 Task: Enable the option Use followed companies data.
Action: Mouse moved to (786, 108)
Screenshot: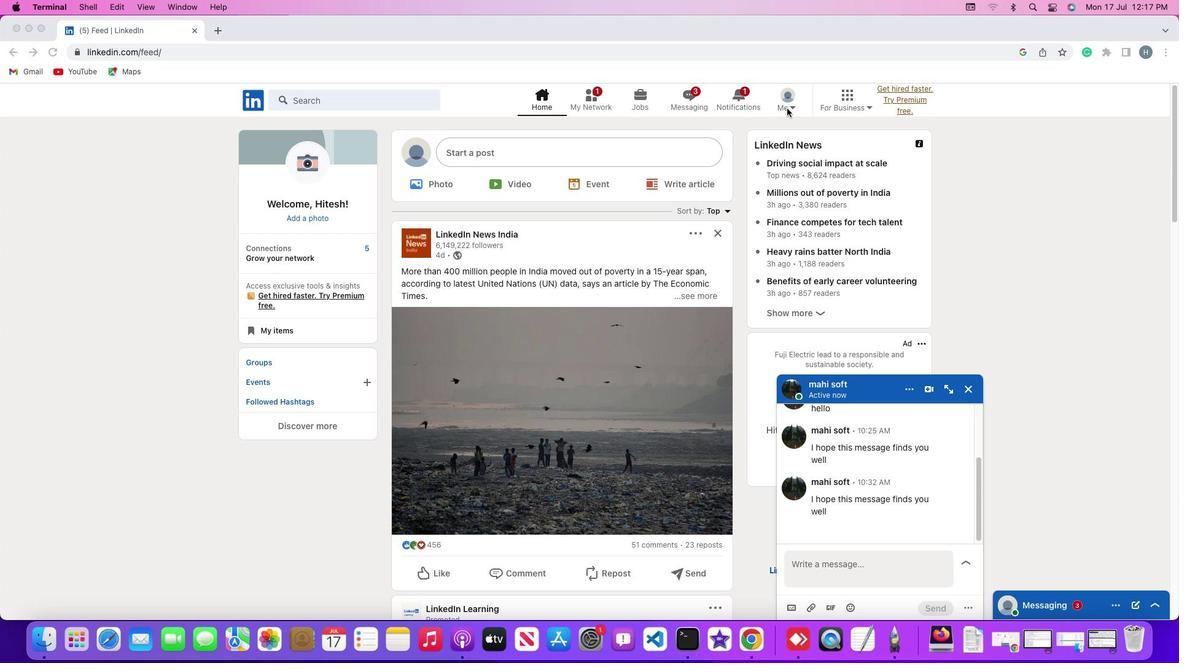 
Action: Mouse pressed left at (786, 108)
Screenshot: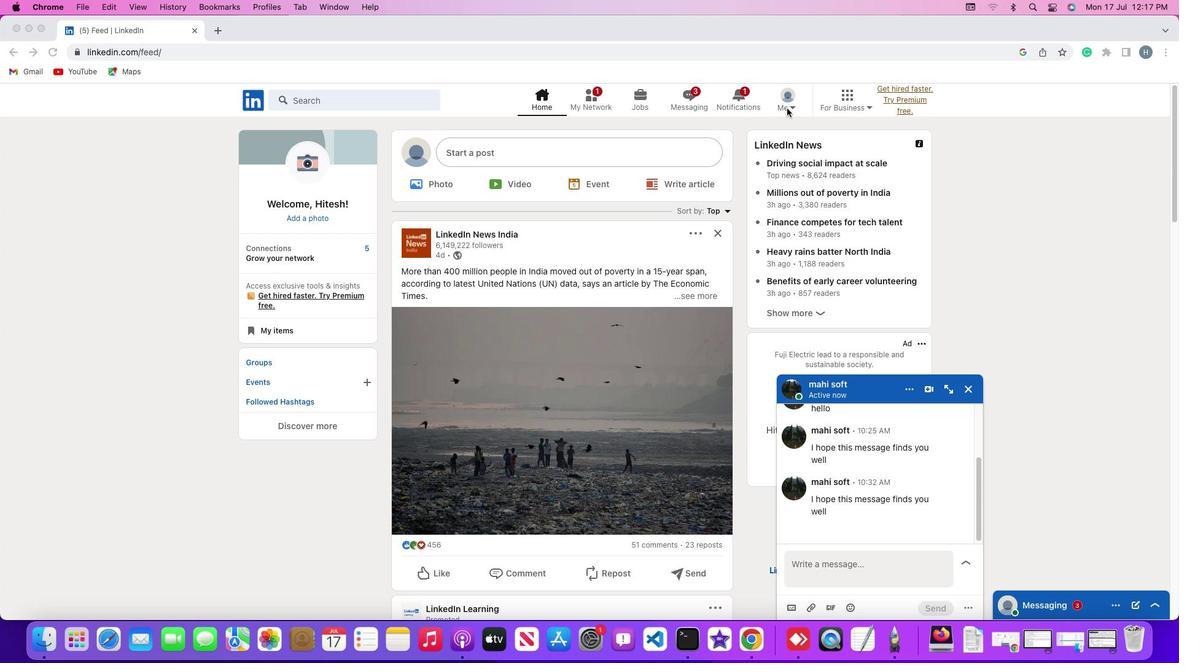 
Action: Mouse moved to (790, 108)
Screenshot: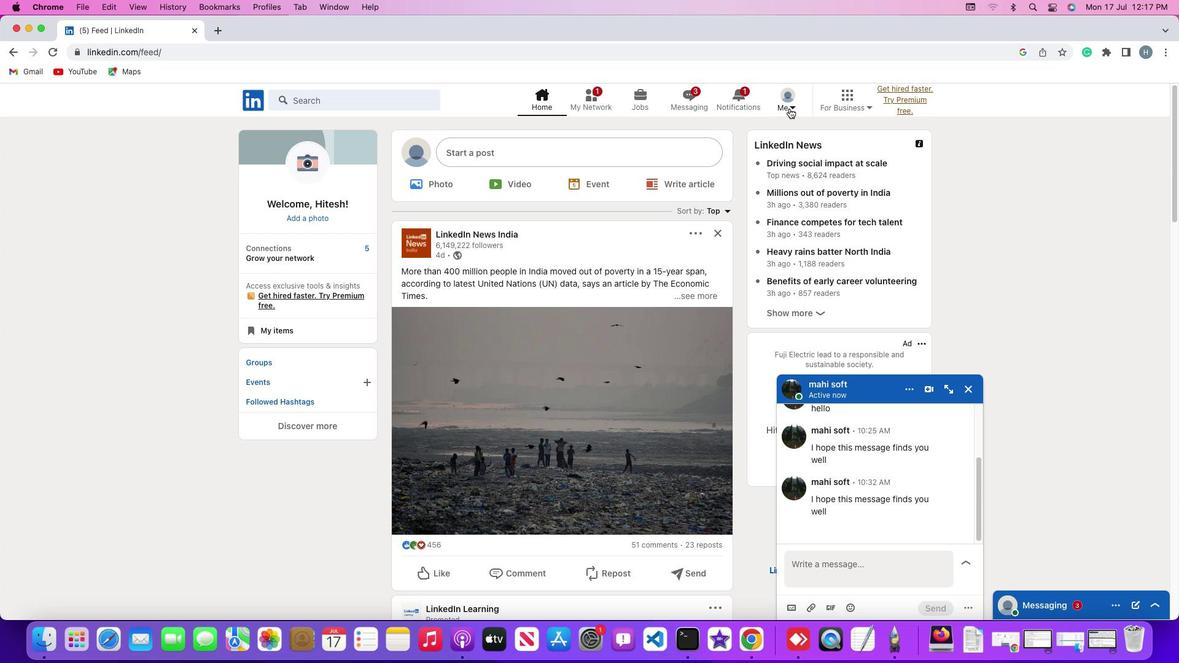 
Action: Mouse pressed left at (790, 108)
Screenshot: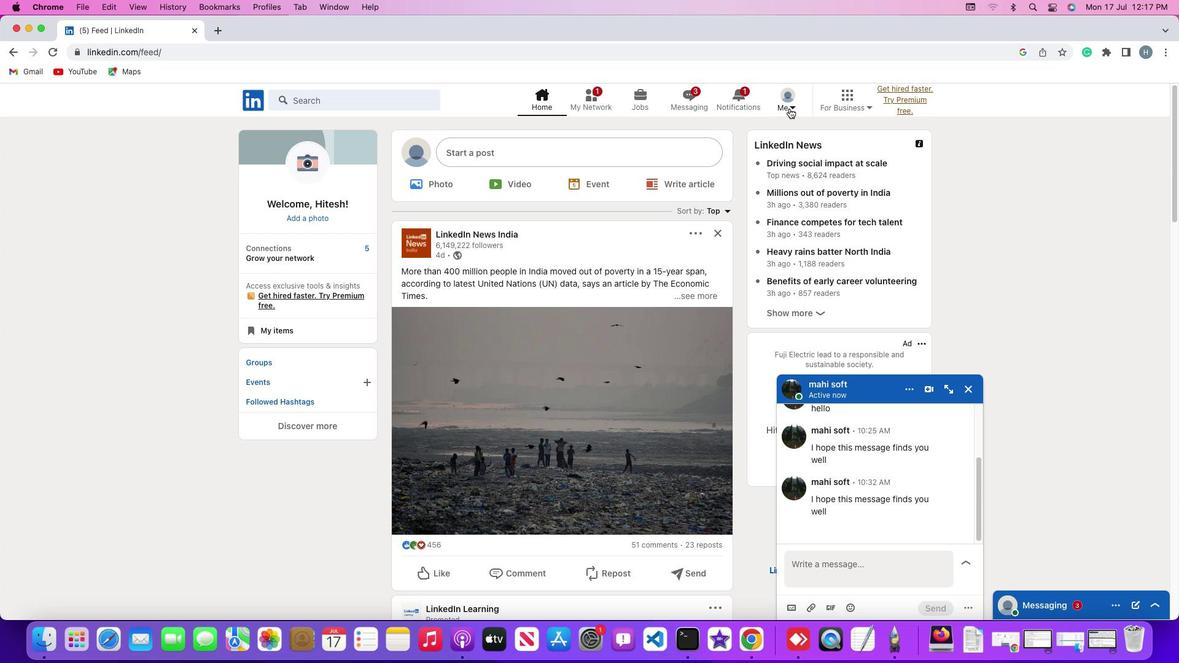 
Action: Mouse moved to (715, 234)
Screenshot: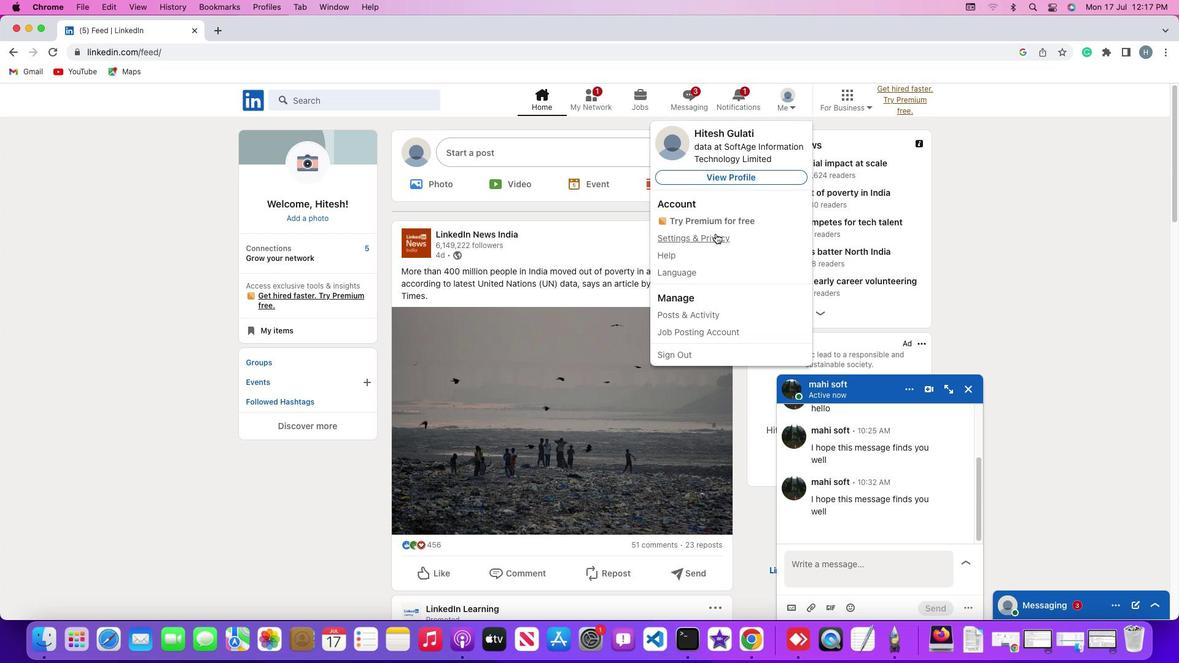
Action: Mouse pressed left at (715, 234)
Screenshot: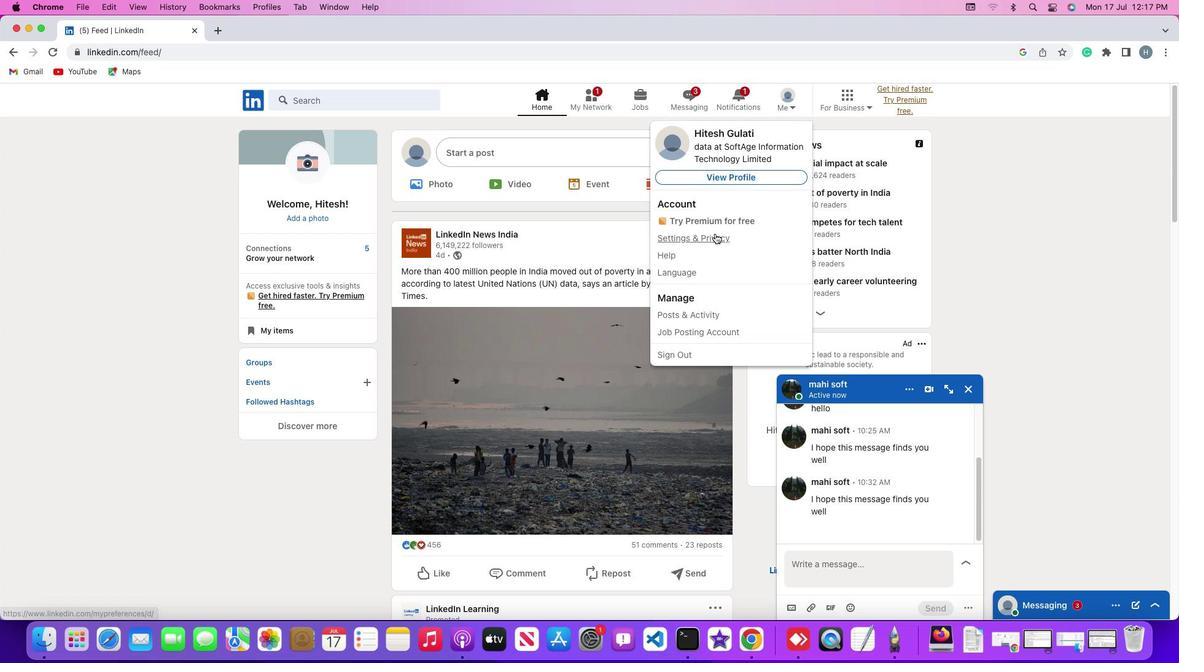 
Action: Mouse moved to (105, 370)
Screenshot: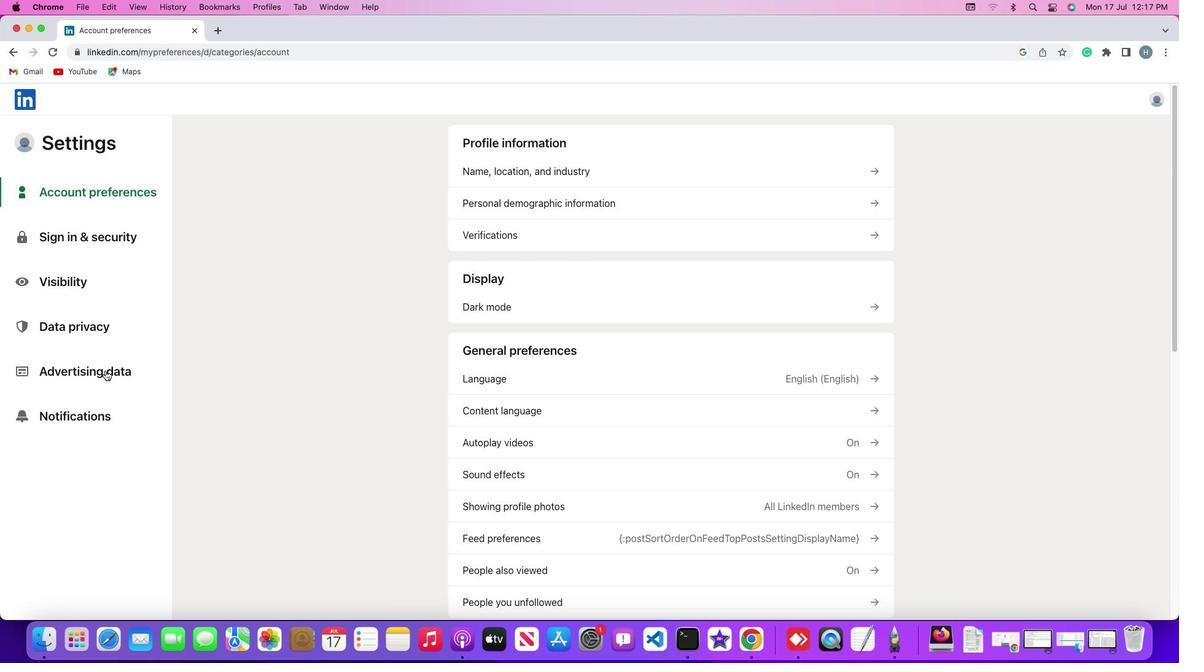 
Action: Mouse pressed left at (105, 370)
Screenshot: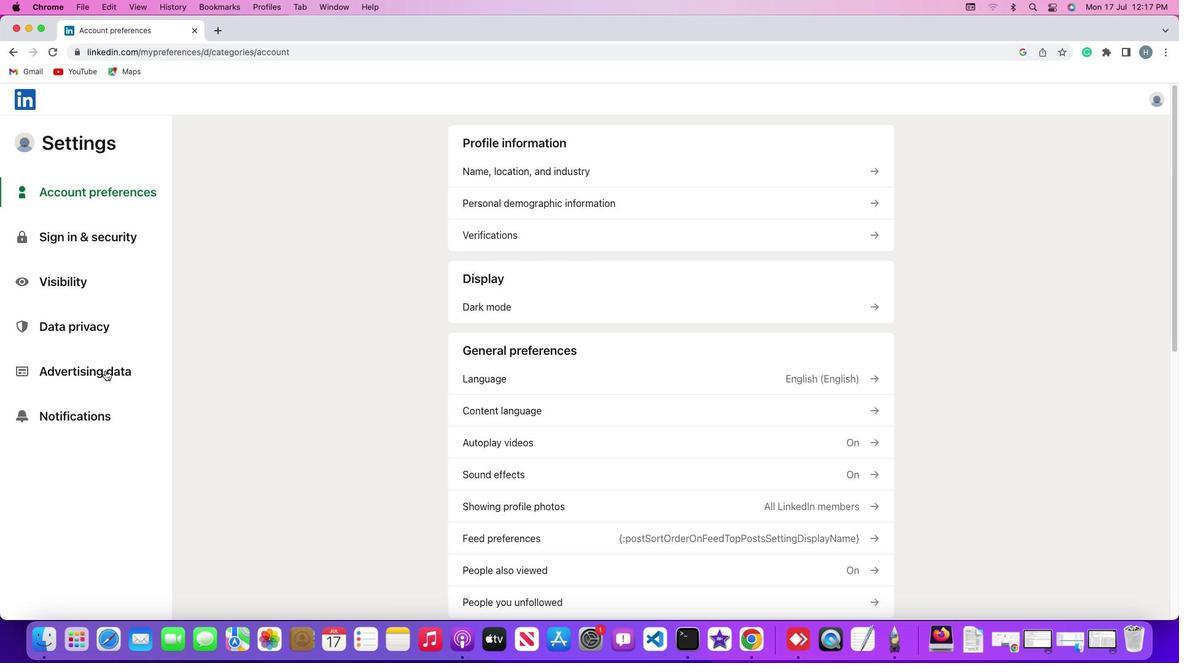 
Action: Mouse pressed left at (105, 370)
Screenshot: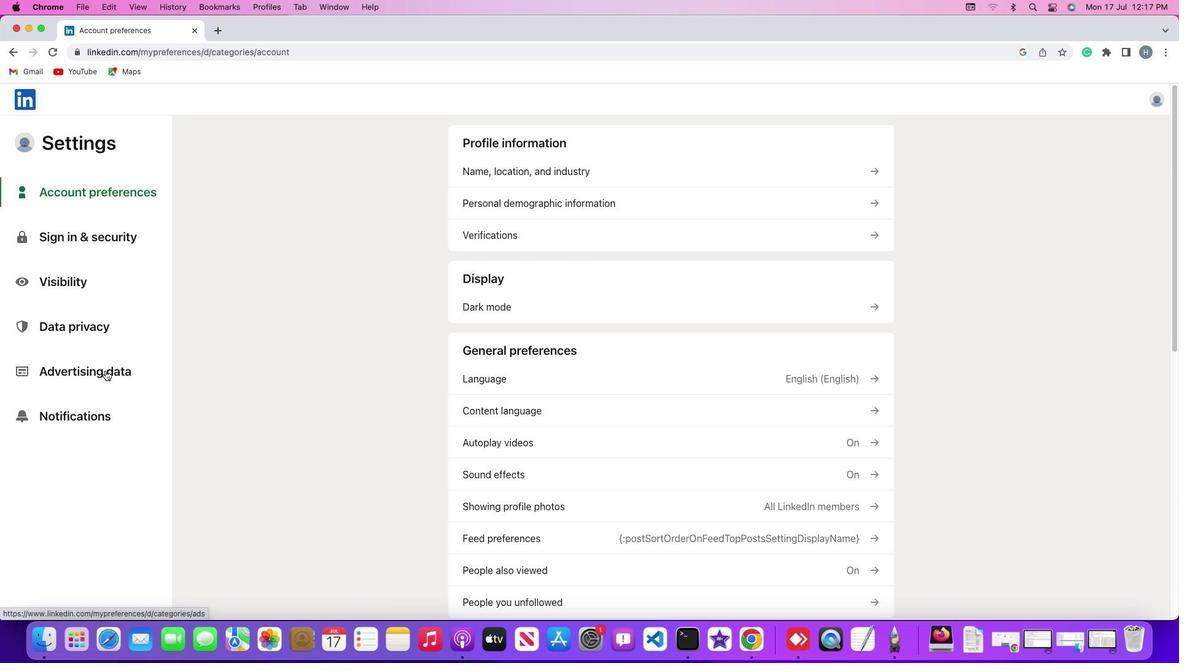 
Action: Mouse moved to (490, 371)
Screenshot: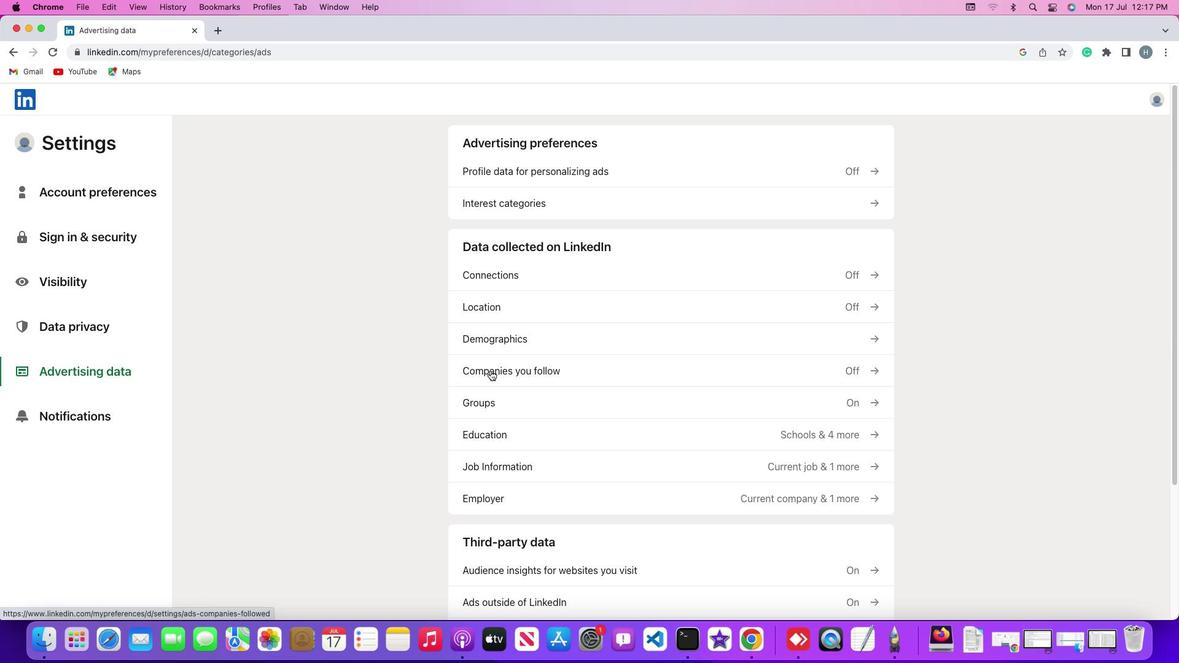 
Action: Mouse pressed left at (490, 371)
Screenshot: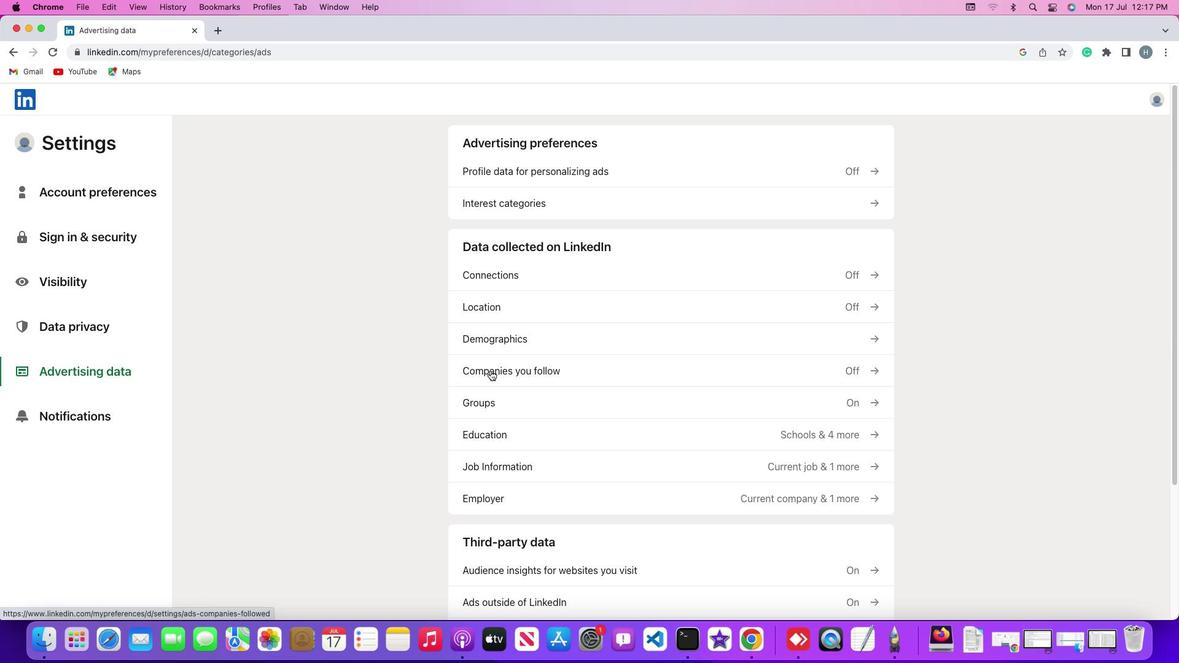 
Action: Mouse moved to (859, 215)
Screenshot: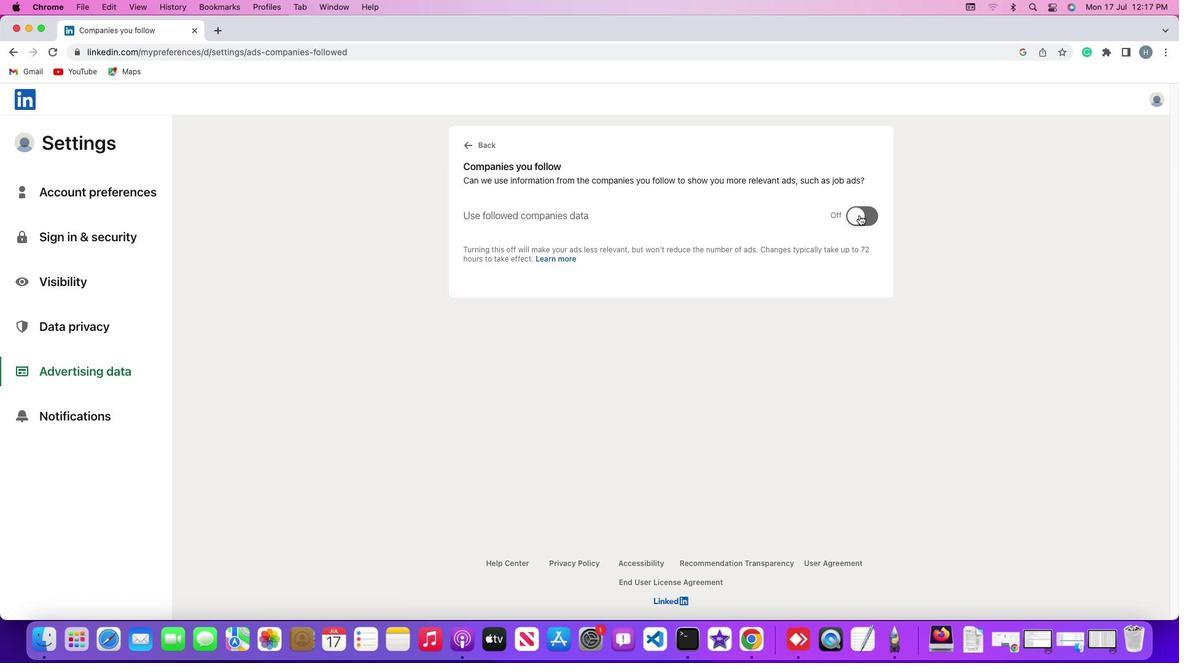 
Action: Mouse pressed left at (859, 215)
Screenshot: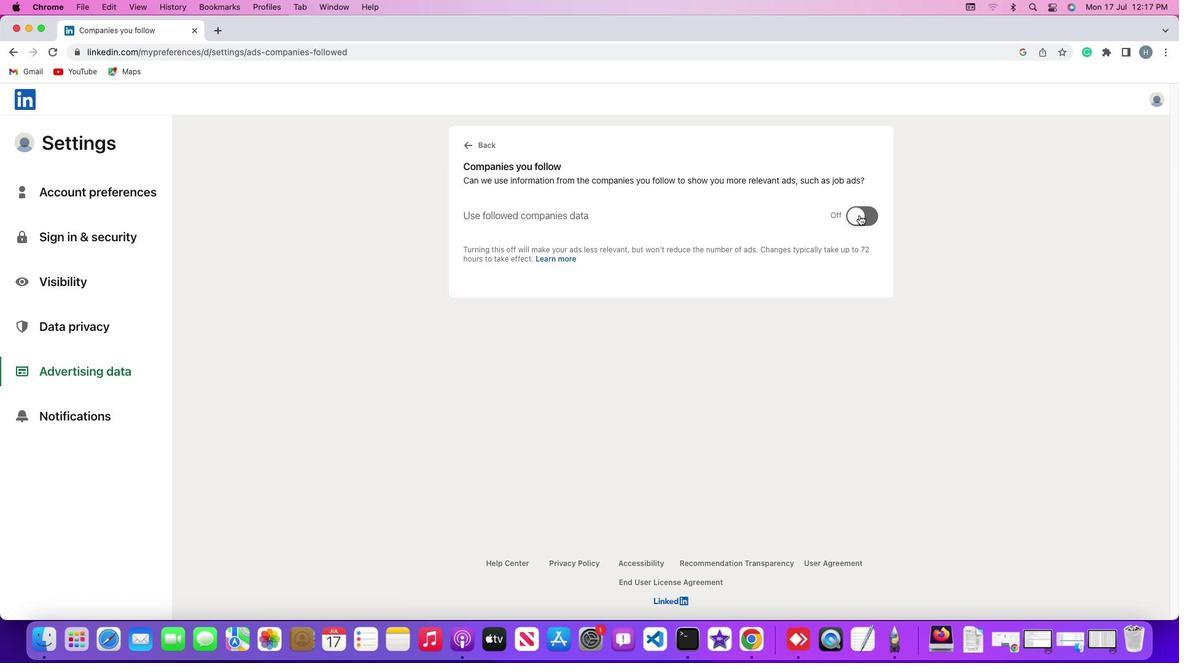 
Action: Mouse moved to (860, 280)
Screenshot: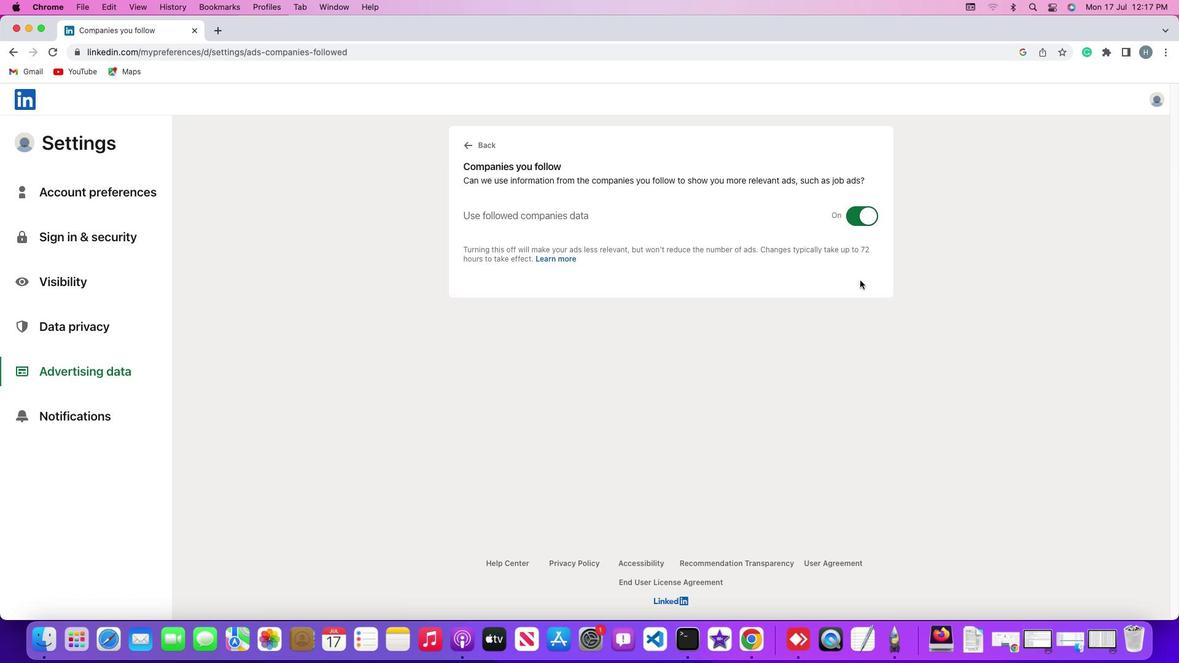 
